 Task: Add Chobani Fat Free Strawberry Greek Style Yogurt to the cart.
Action: Mouse pressed left at (22, 104)
Screenshot: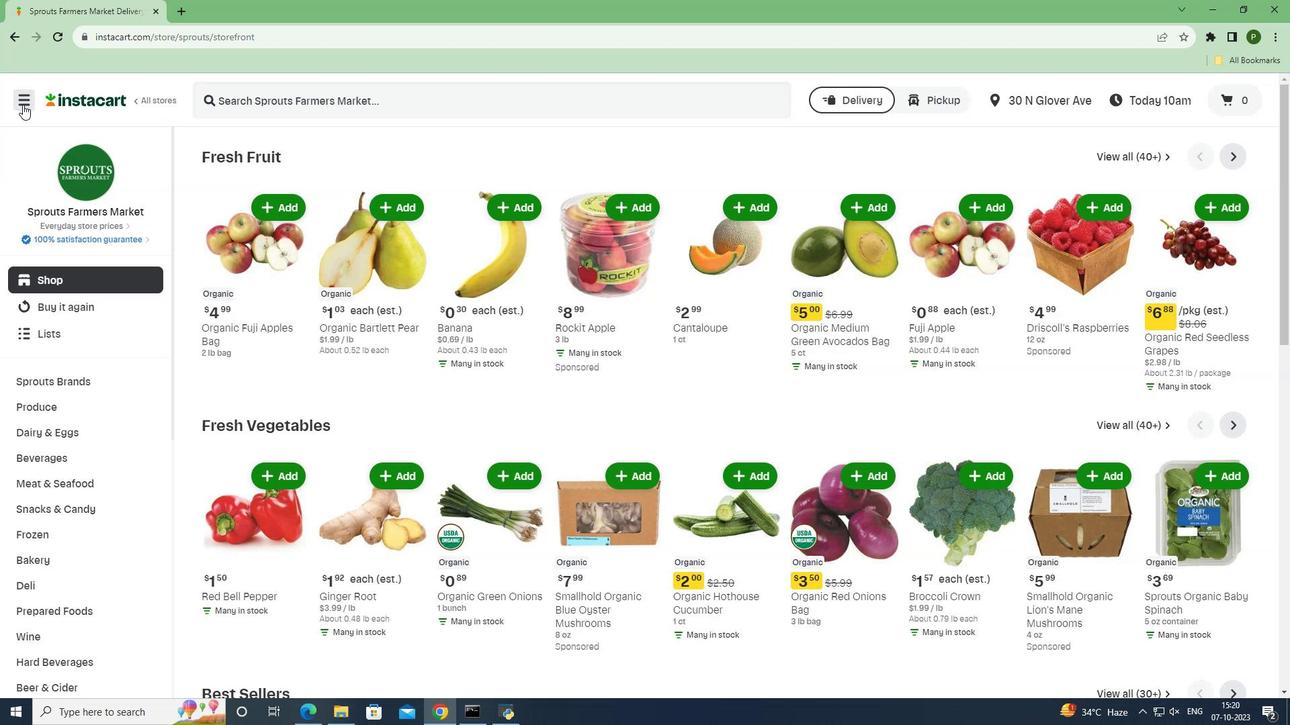 
Action: Mouse moved to (74, 356)
Screenshot: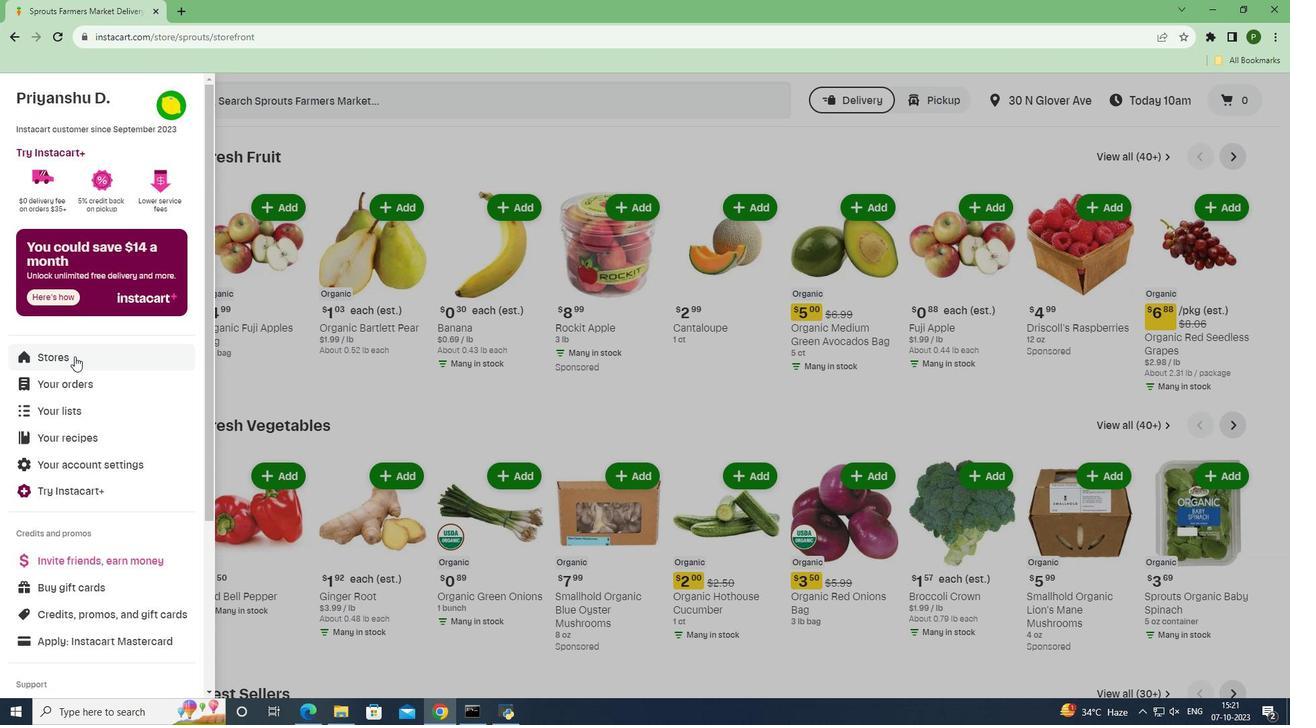 
Action: Mouse pressed left at (74, 356)
Screenshot: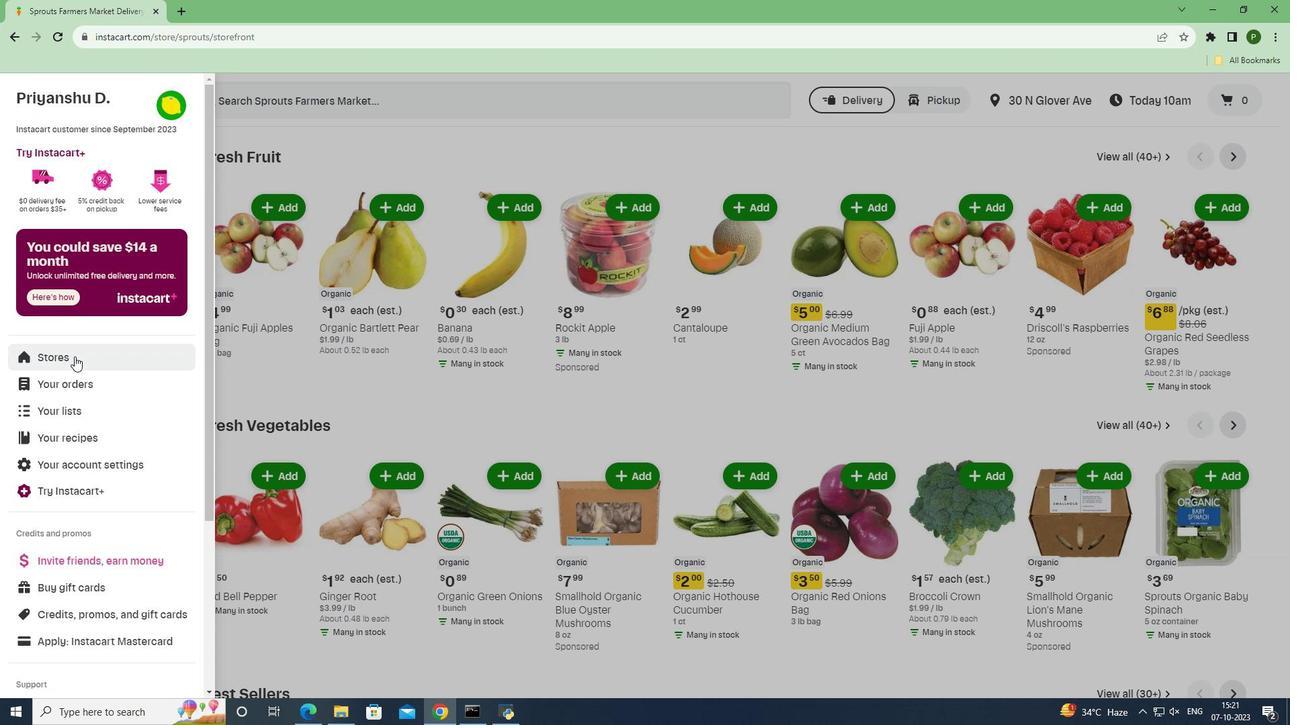 
Action: Mouse moved to (308, 155)
Screenshot: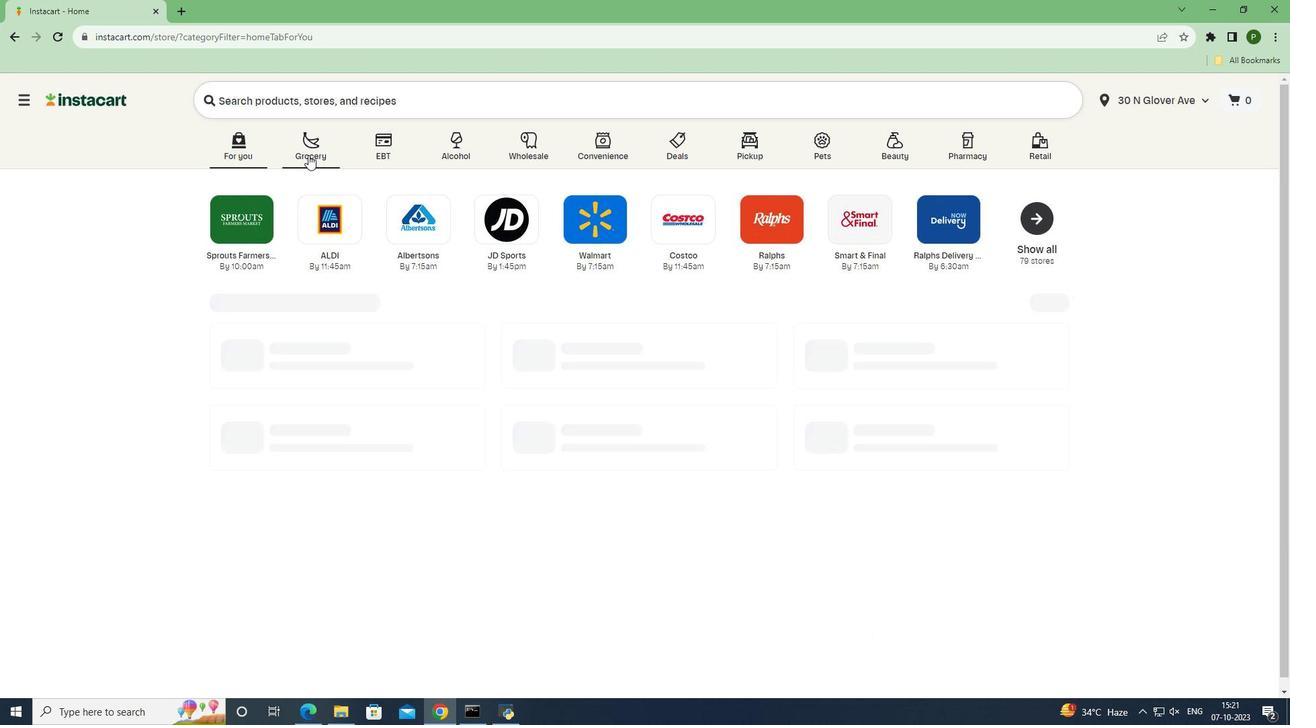 
Action: Mouse pressed left at (308, 155)
Screenshot: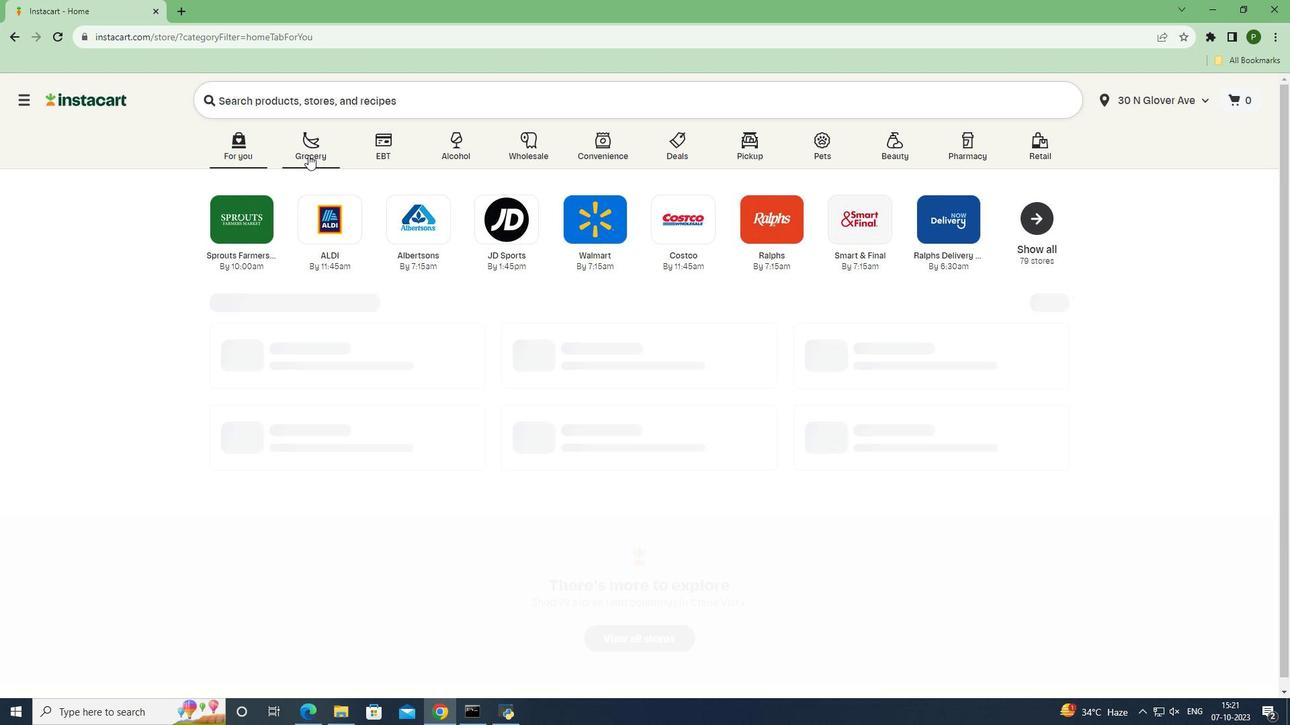 
Action: Mouse moved to (543, 295)
Screenshot: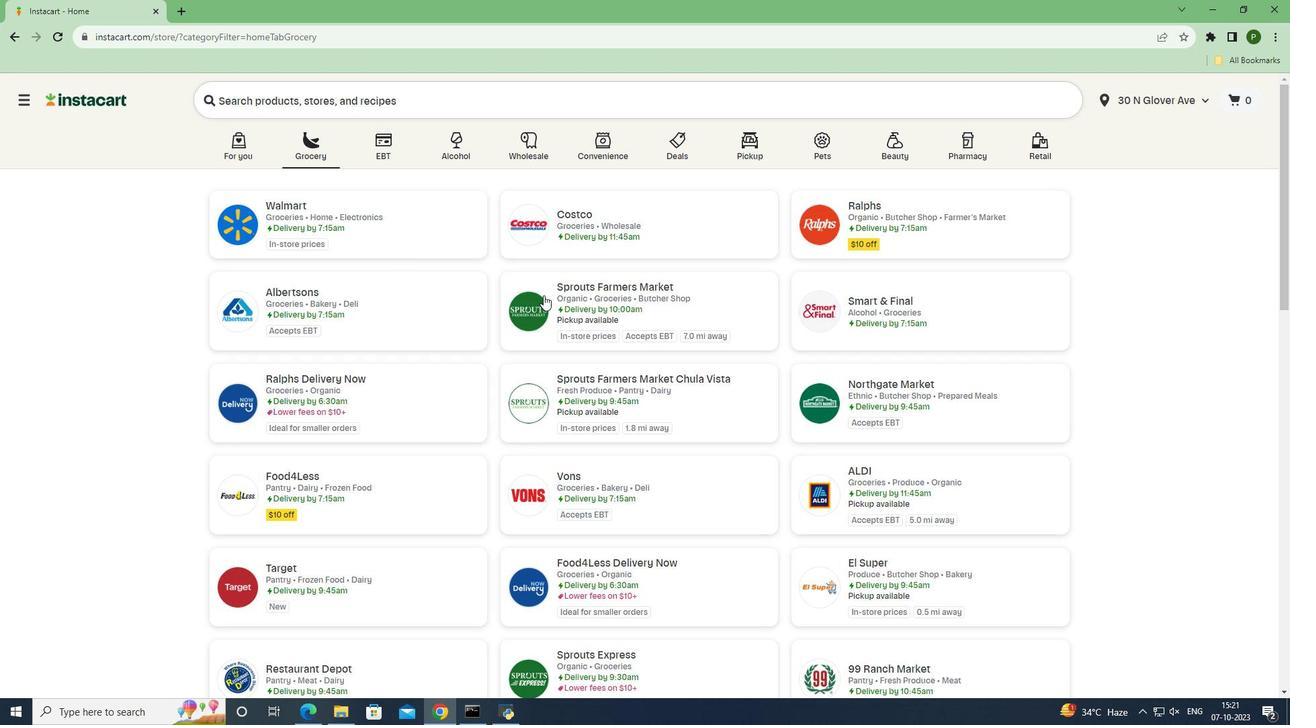 
Action: Mouse pressed left at (543, 295)
Screenshot: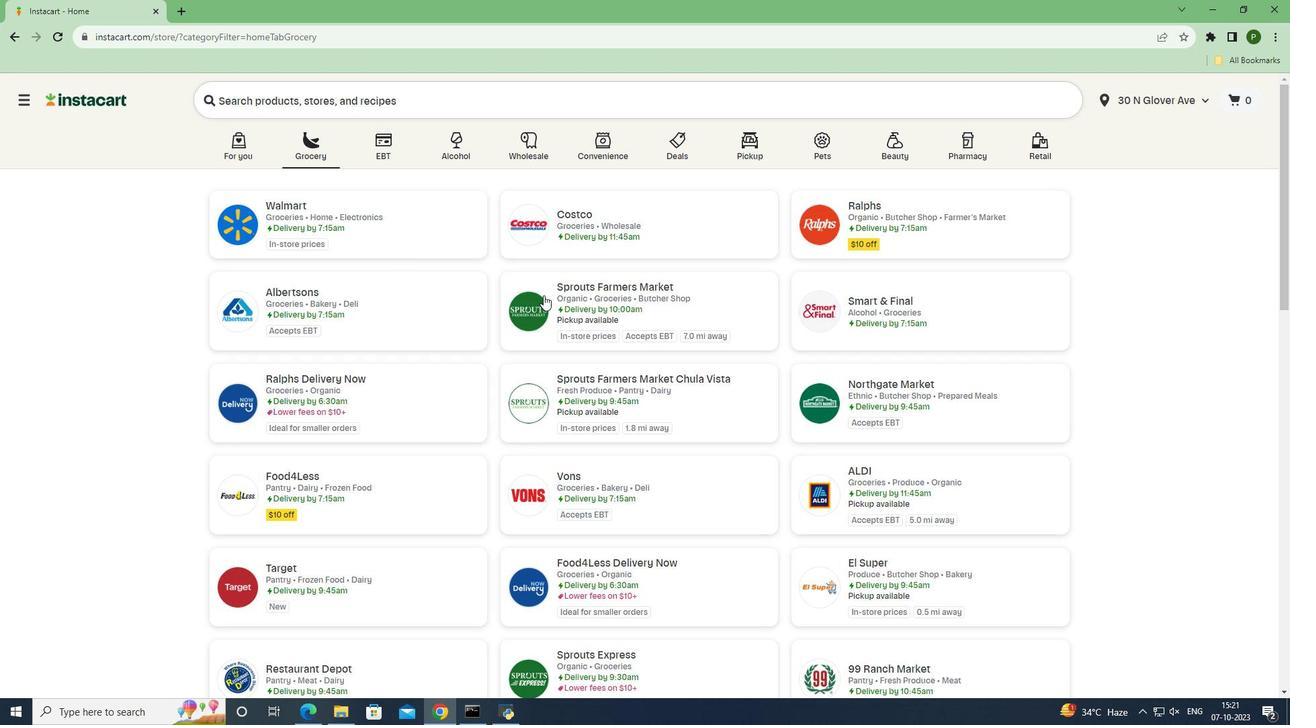 
Action: Mouse moved to (98, 437)
Screenshot: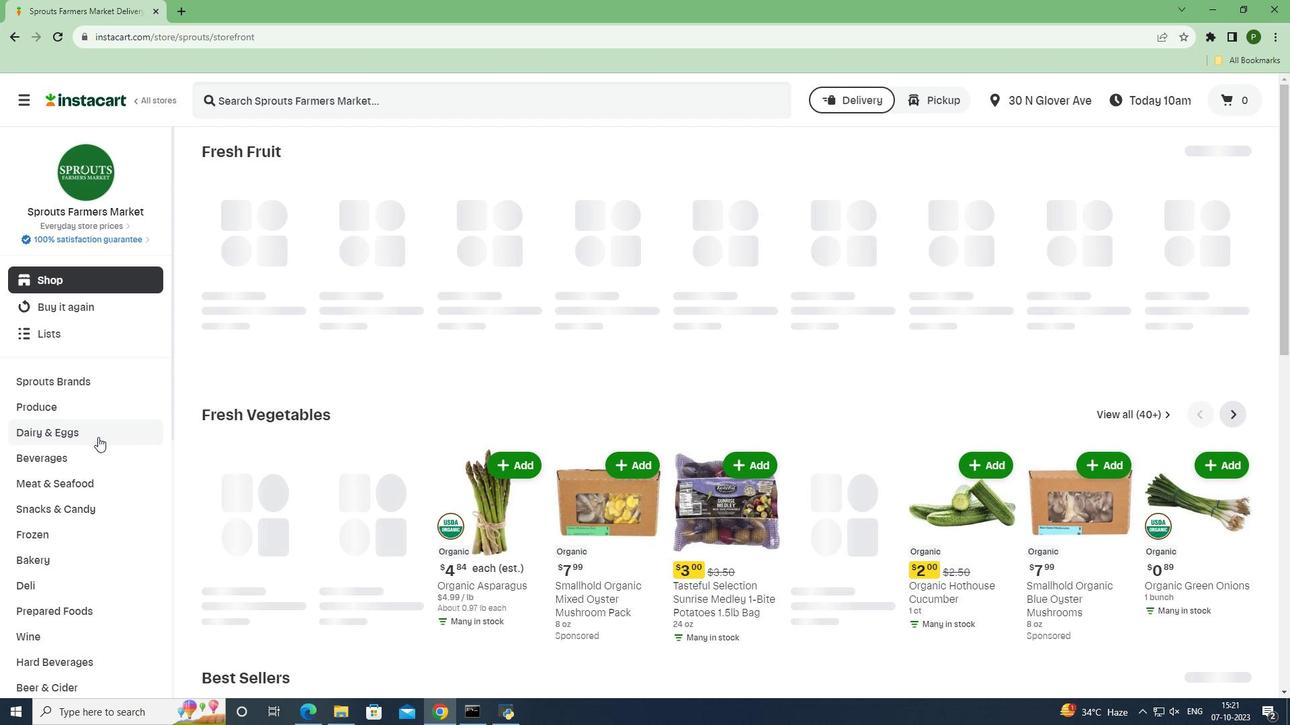 
Action: Mouse pressed left at (98, 437)
Screenshot: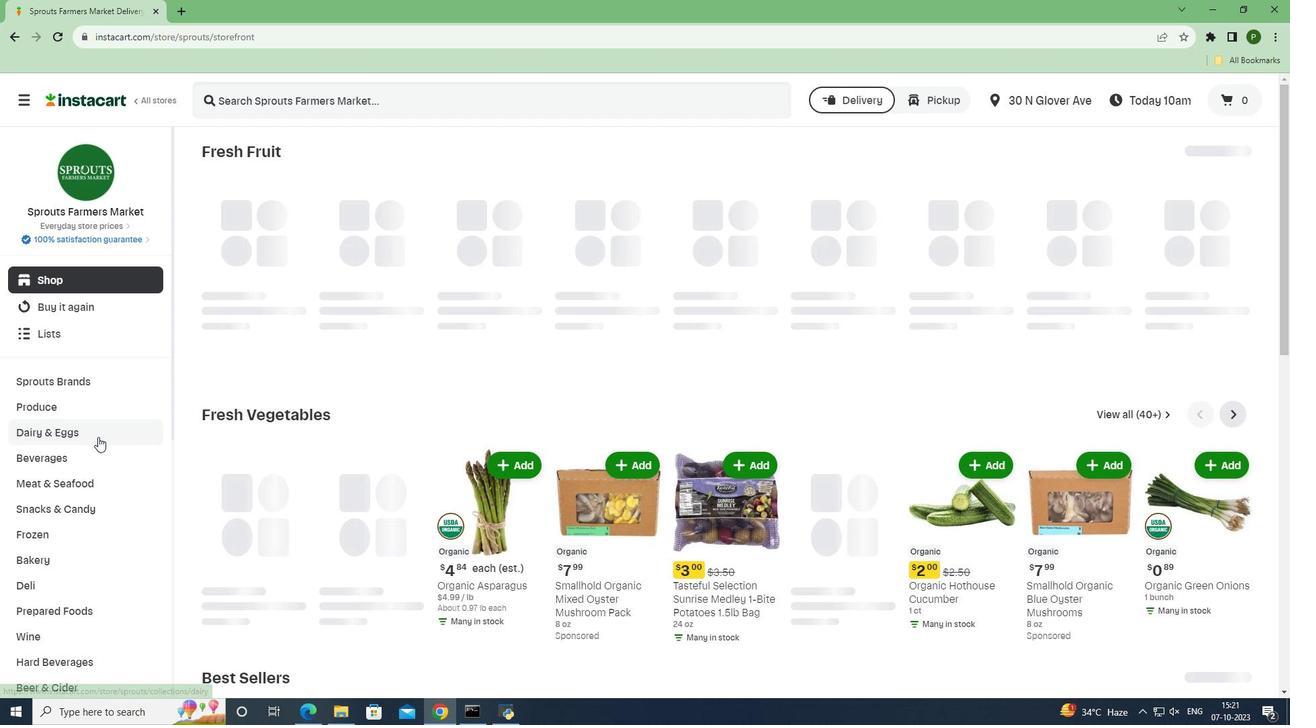 
Action: Mouse moved to (73, 534)
Screenshot: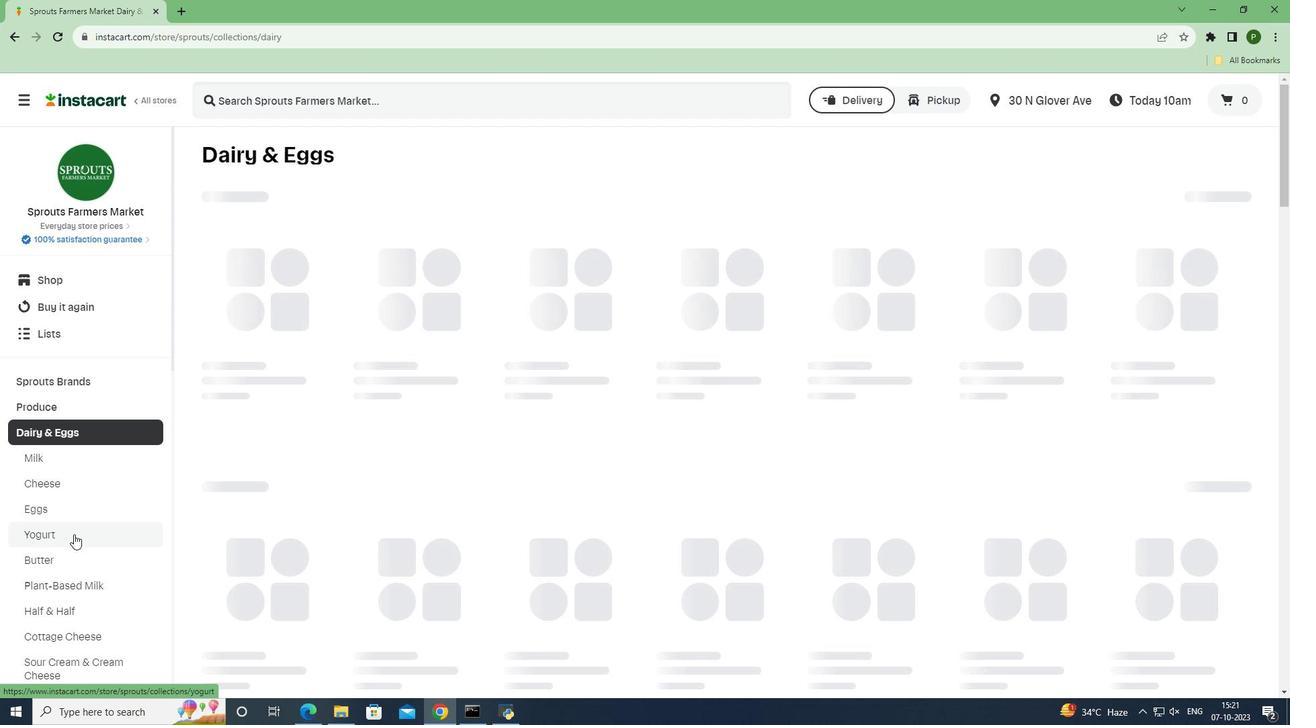 
Action: Mouse pressed left at (73, 534)
Screenshot: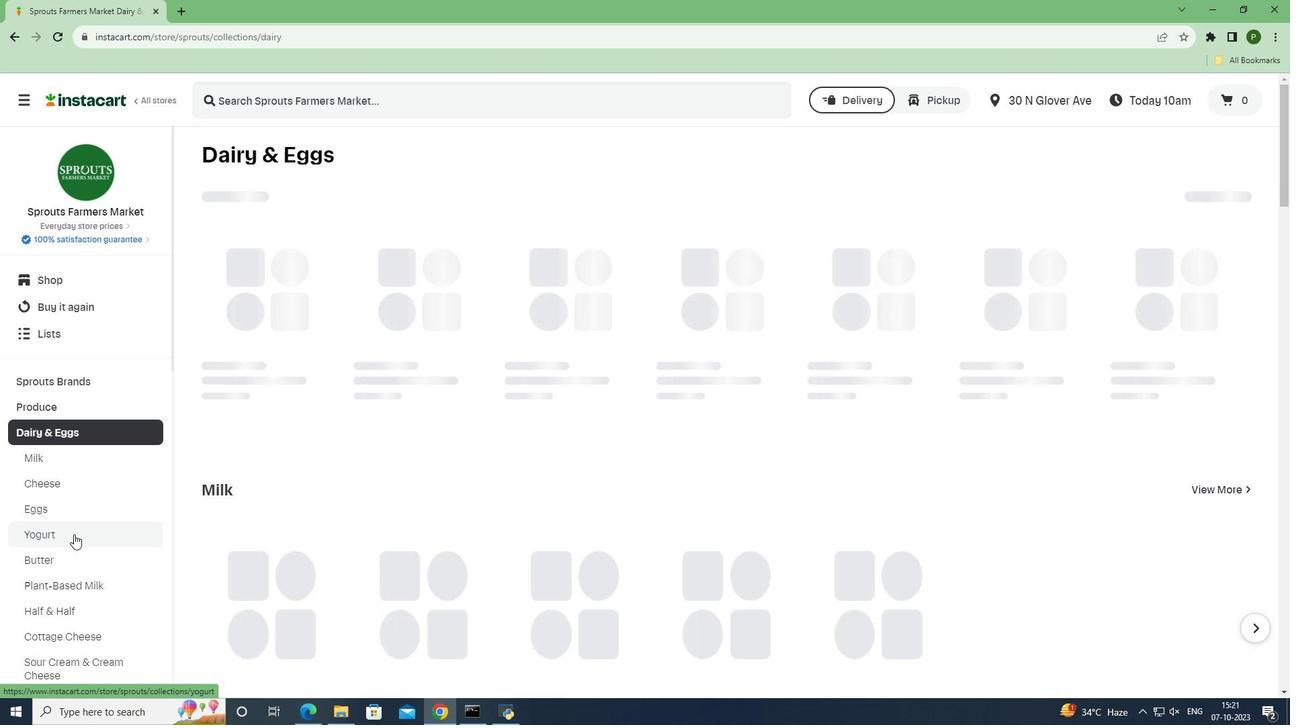 
Action: Mouse moved to (280, 106)
Screenshot: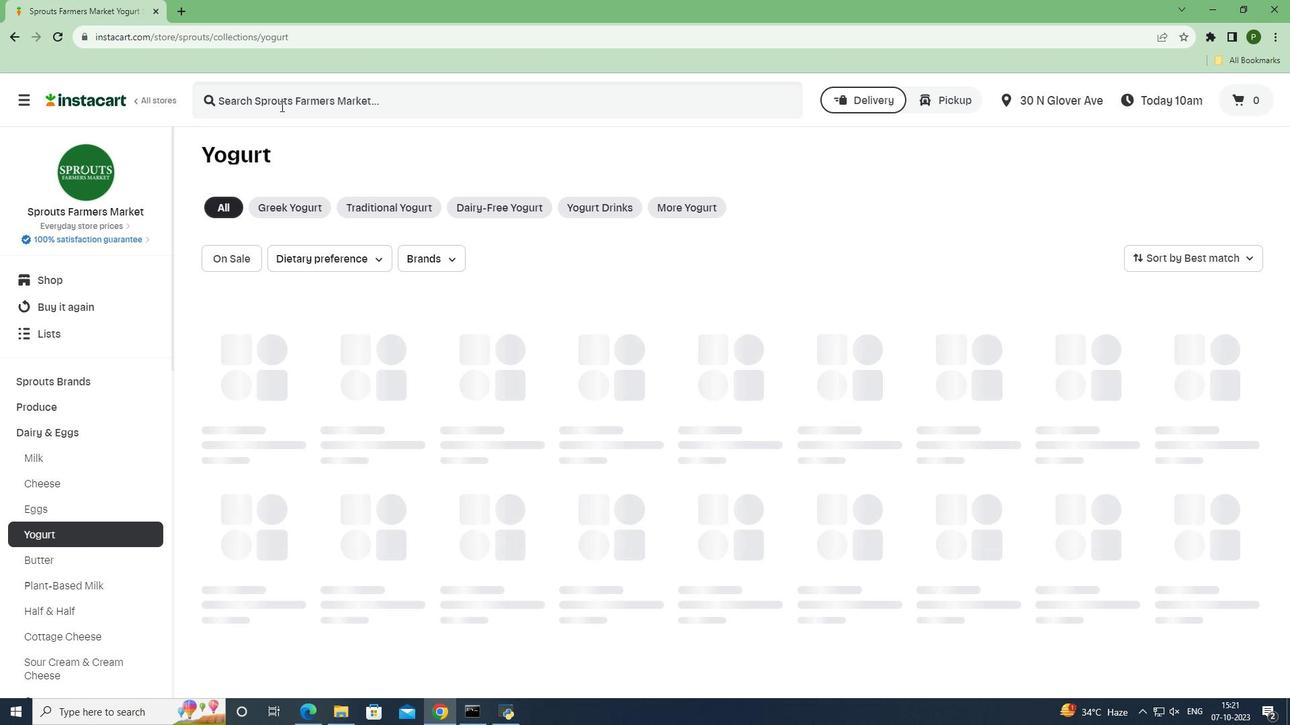
Action: Mouse pressed left at (280, 106)
Screenshot: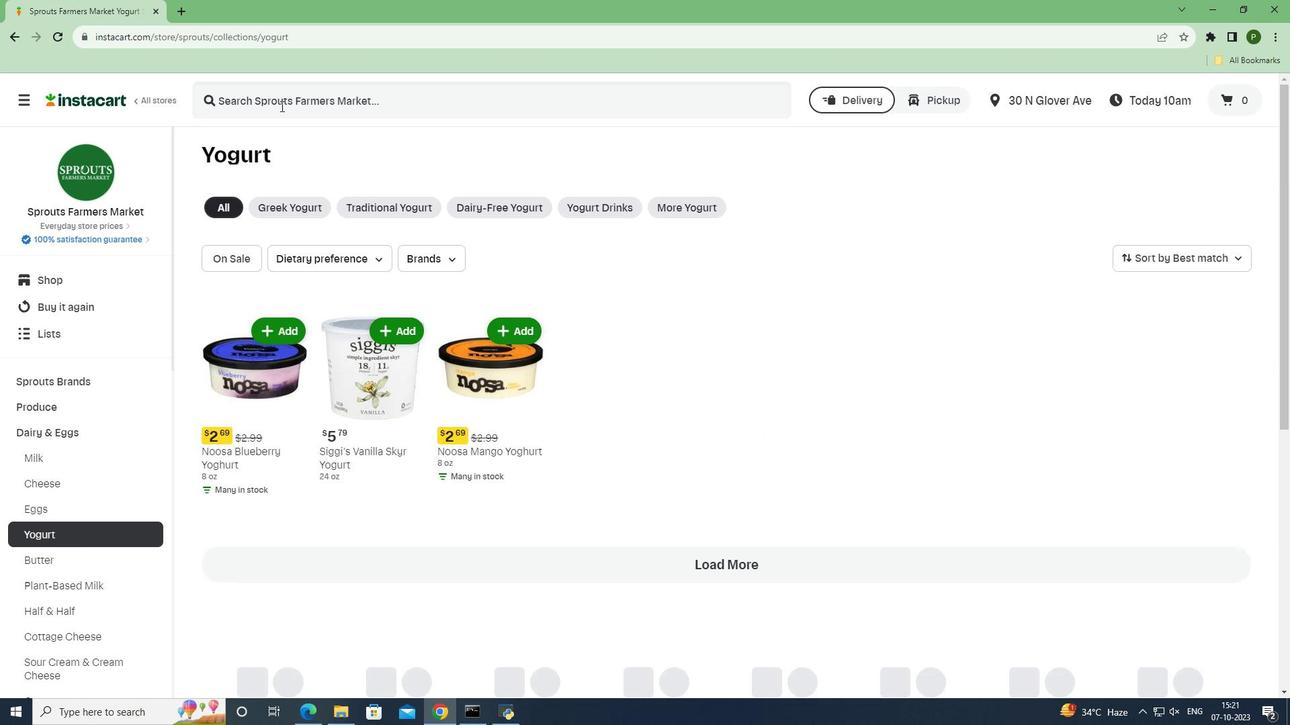 
Action: Key pressed <Key.caps_lock>C<Key.caps_lock>hobani<Key.space><Key.caps_lock>F<Key.caps_lock>at<Key.space><Key.caps_lock>F<Key.caps_lock>ree<Key.space><Key.caps_lock>S<Key.caps_lock>trawberry<Key.space><Key.caps_lock>G<Key.caps_lock>reek<Key.space><Key.caps_lock>S<Key.caps_lock>tyle<Key.space><Key.caps_lock>Y<Key.caps_lock>ogurt<Key.space><Key.enter>
Screenshot: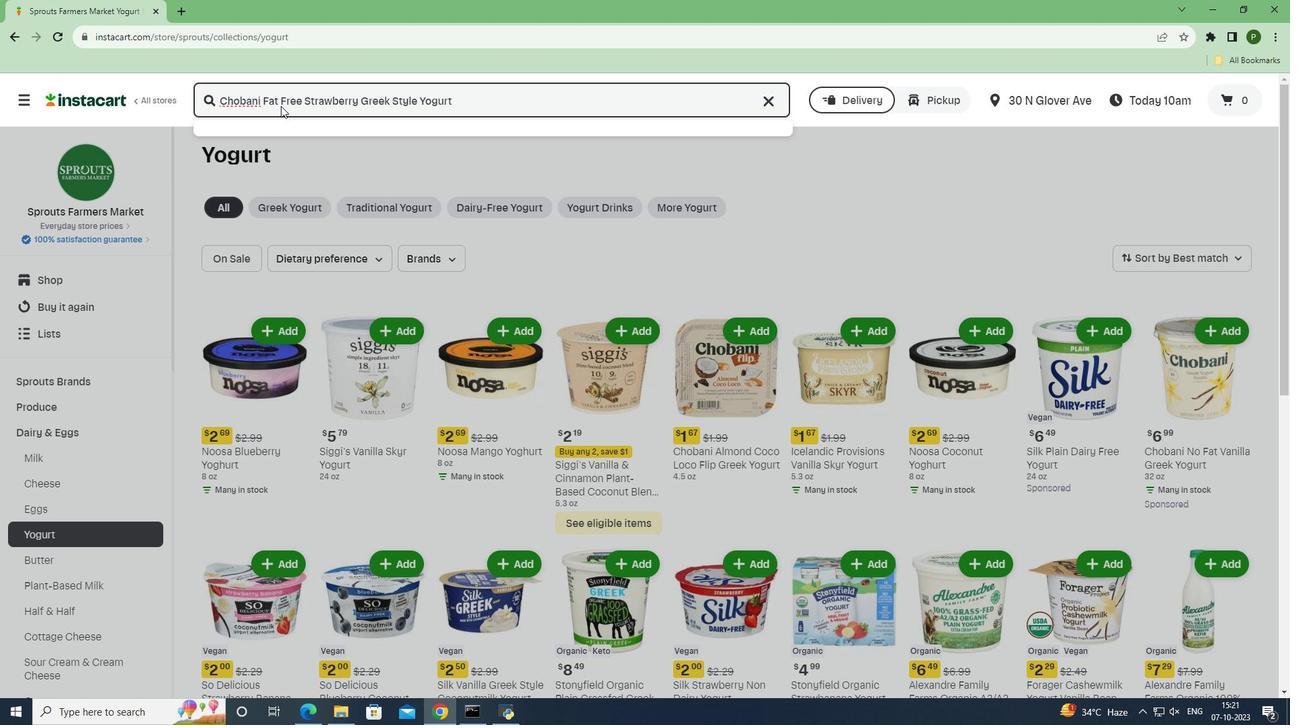 
Action: Mouse moved to (783, 242)
Screenshot: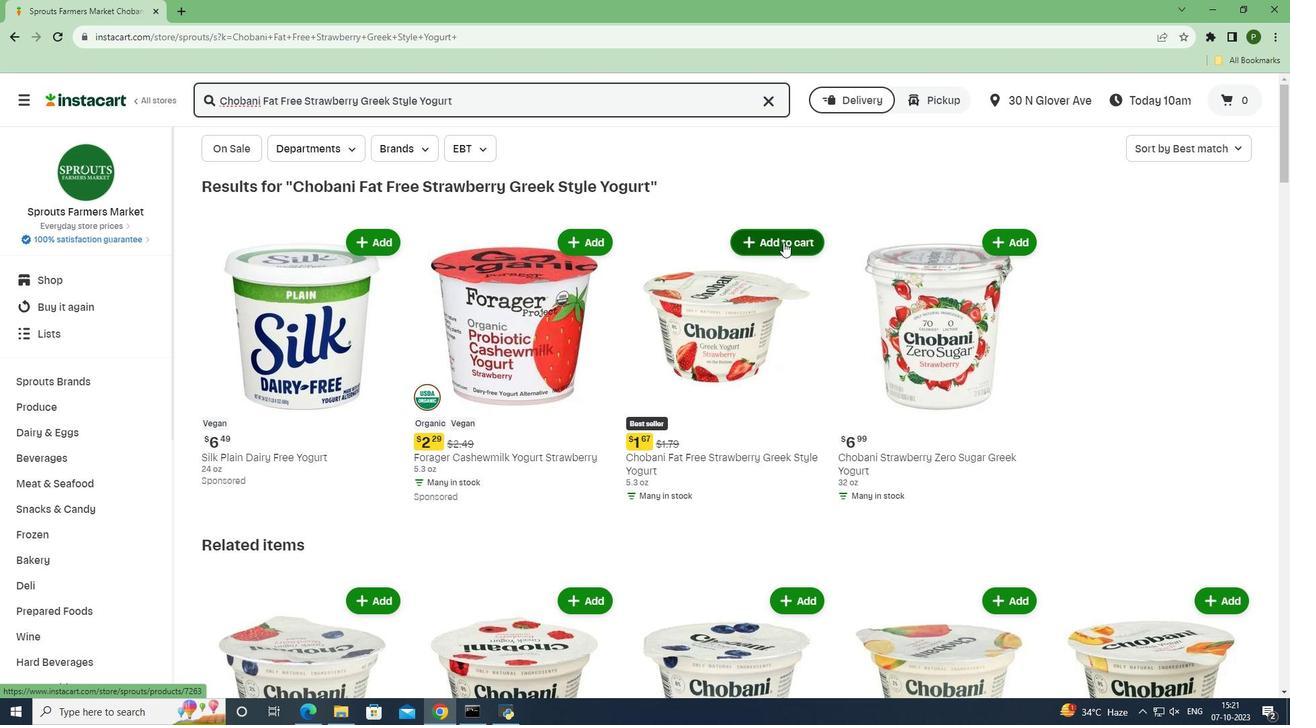 
Action: Mouse pressed left at (783, 242)
Screenshot: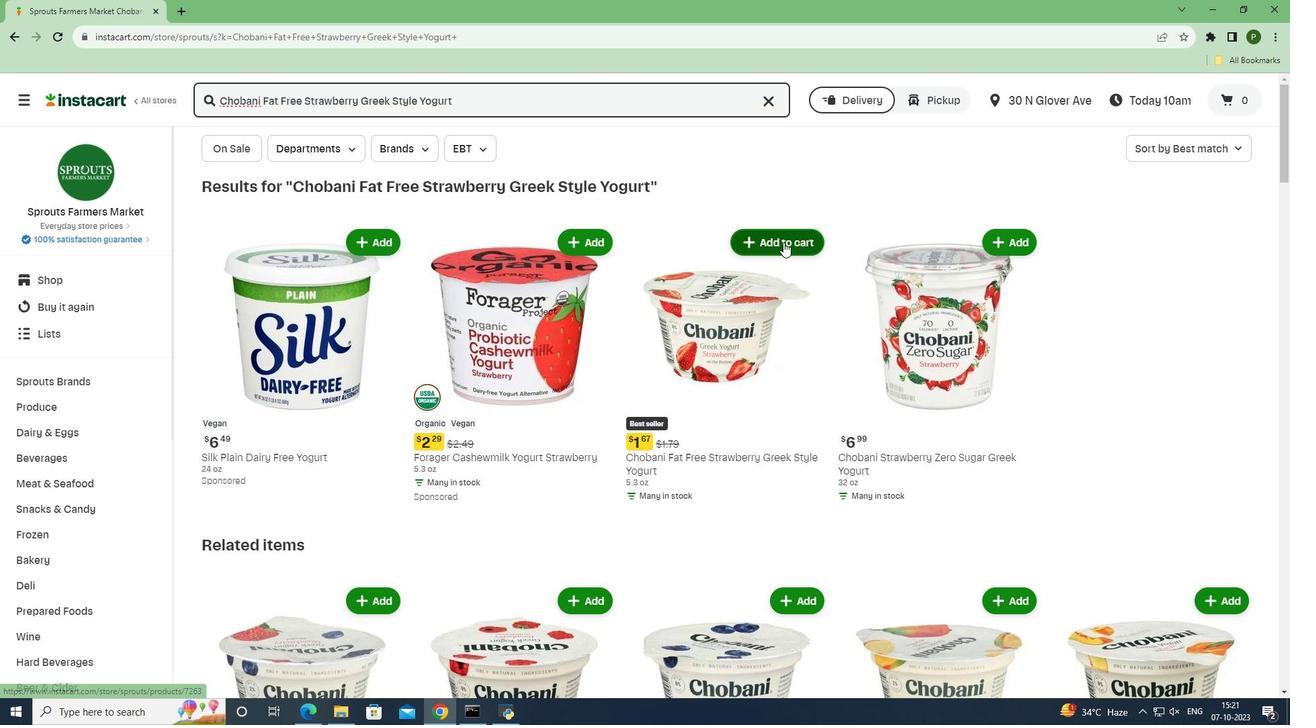 
Action: Mouse moved to (814, 288)
Screenshot: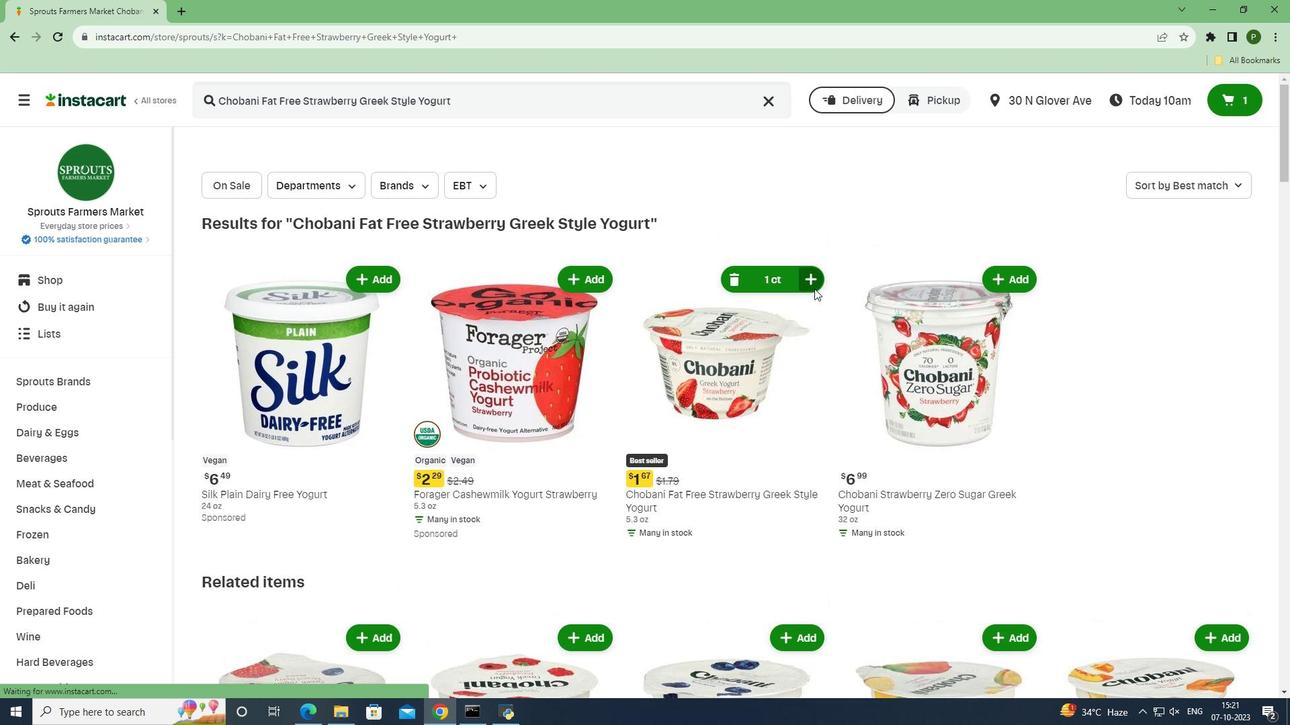
